 Task: Create in the project AgileJet and in the Backlog issue 'Develop a new tool for automated testing of mobile application usability and user experience' a child issue 'Big data model interpretability and fairness testing and reporting', and assign it to team member softage.4@softage.net. Create in the project AgileJet and in the Backlog issue 'Upgrade the database indexing strategy of a web application to improve data retrieval and query performance' a child issue 'Kubernetes cluster workload balancing and optimization', and assign it to team member softage.1@softage.net
Action: Mouse moved to (193, 65)
Screenshot: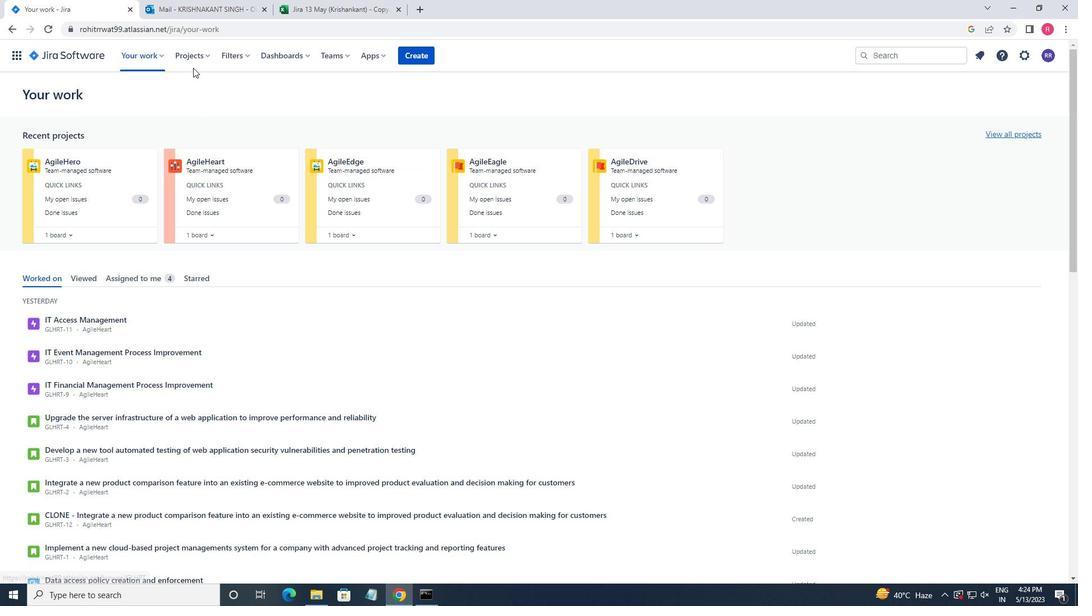 
Action: Mouse pressed left at (193, 65)
Screenshot: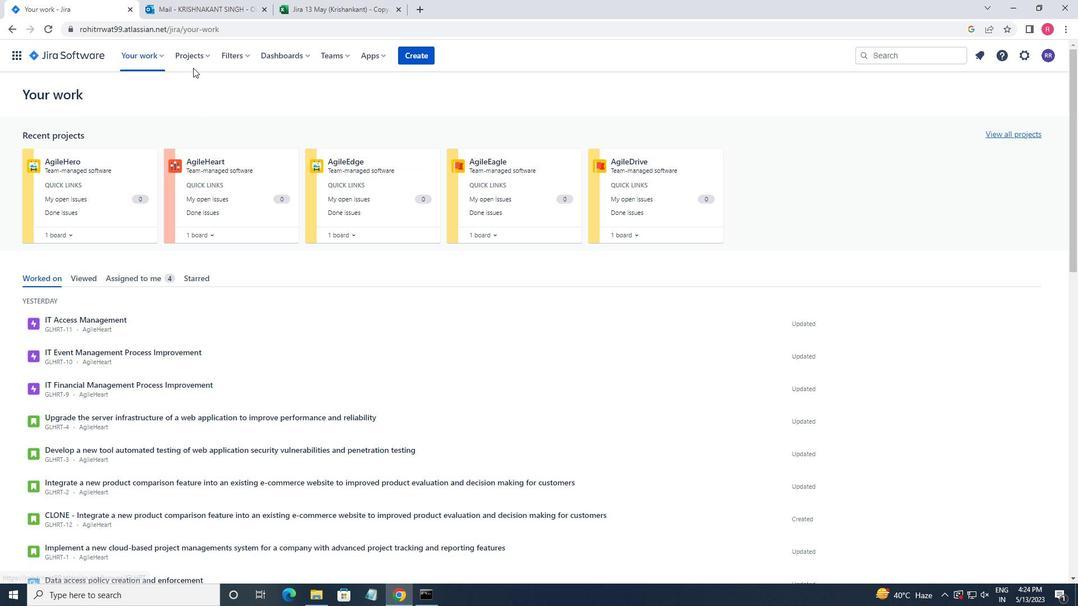 
Action: Mouse moved to (193, 62)
Screenshot: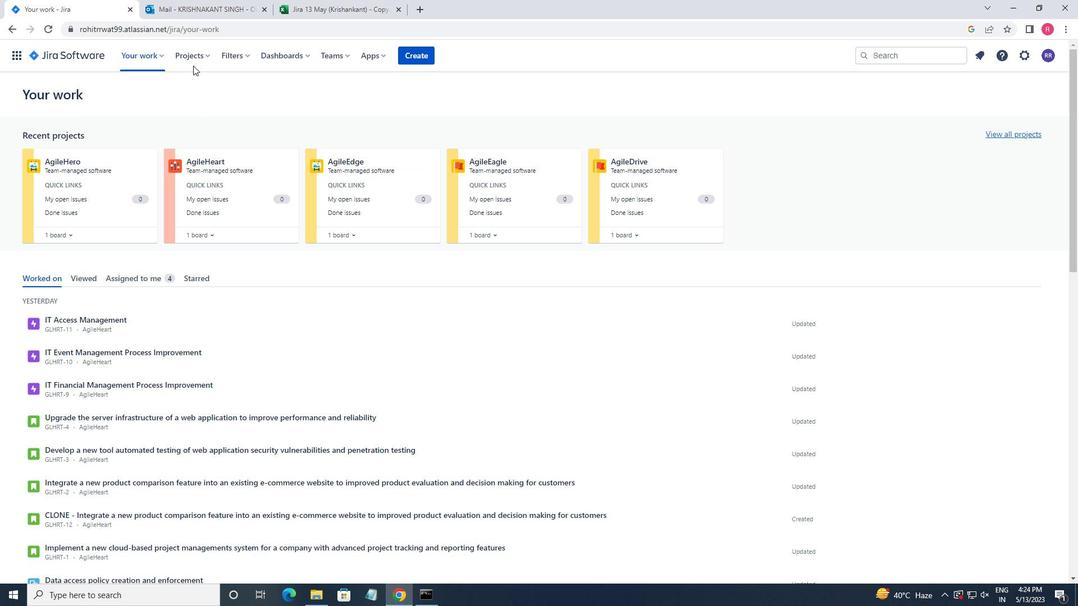 
Action: Mouse pressed left at (193, 62)
Screenshot: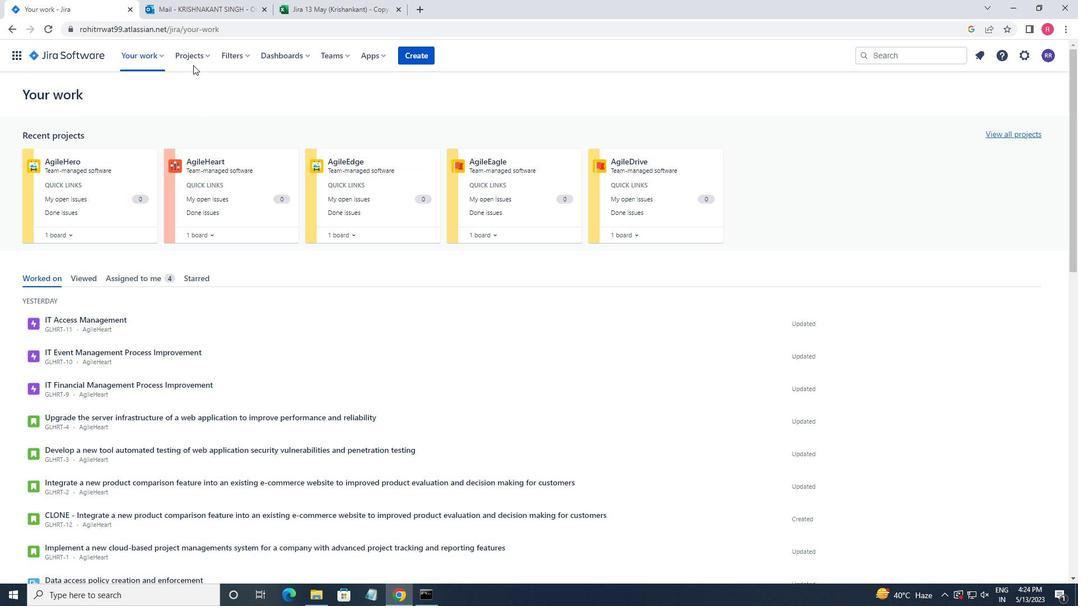 
Action: Mouse moved to (222, 95)
Screenshot: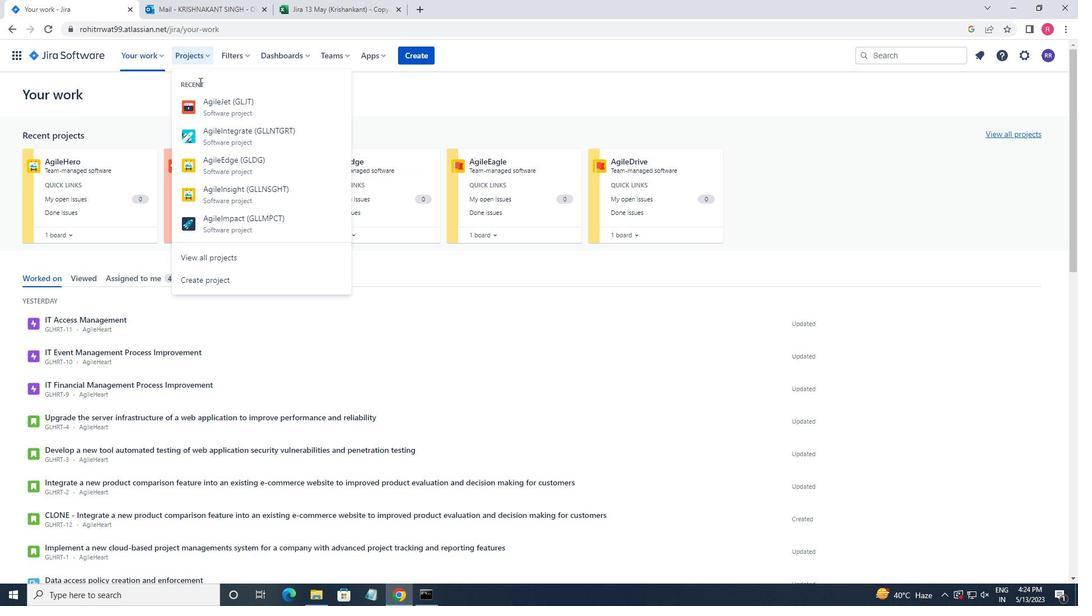 
Action: Mouse pressed left at (222, 95)
Screenshot: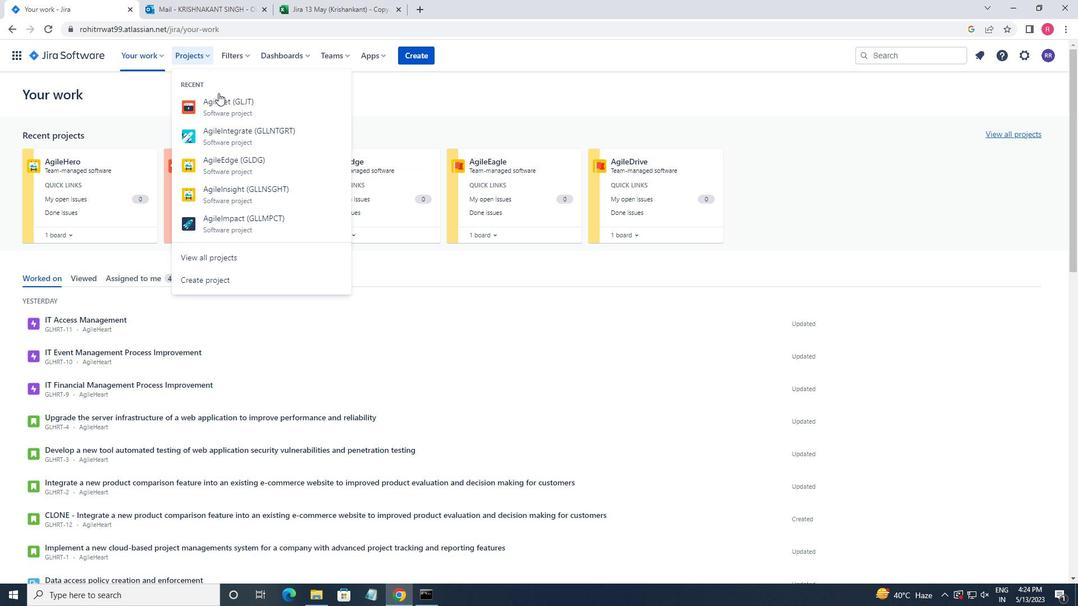 
Action: Mouse moved to (50, 171)
Screenshot: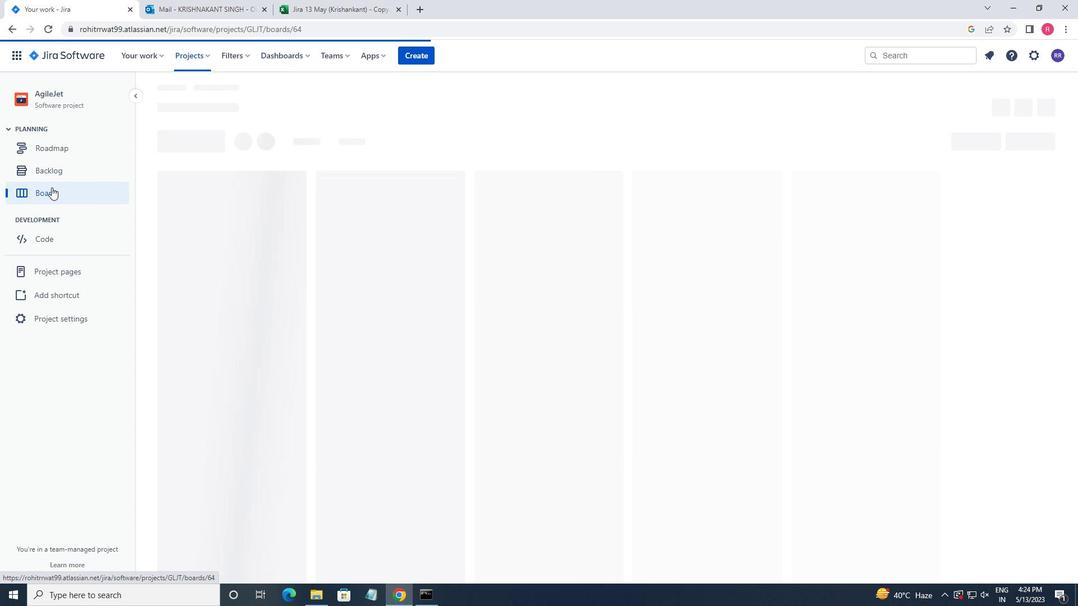 
Action: Mouse pressed left at (50, 171)
Screenshot: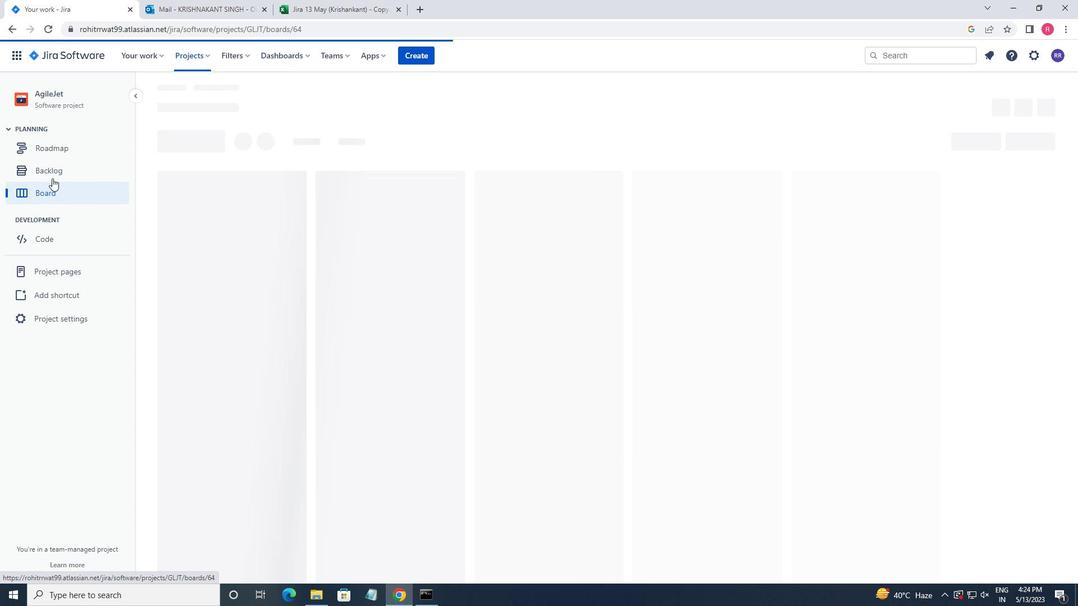 
Action: Mouse moved to (504, 419)
Screenshot: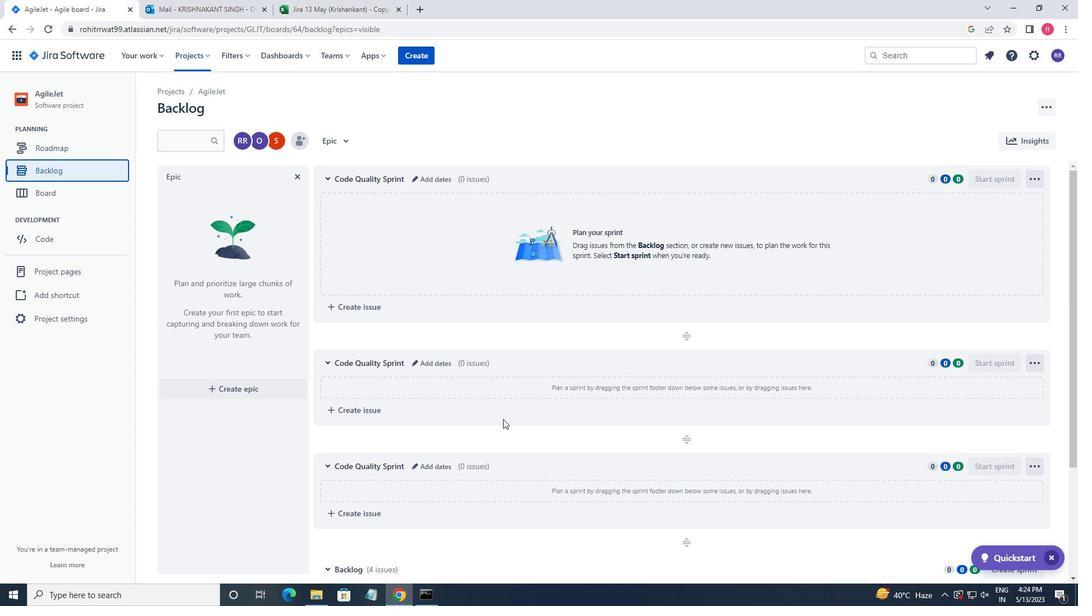
Action: Mouse scrolled (504, 419) with delta (0, 0)
Screenshot: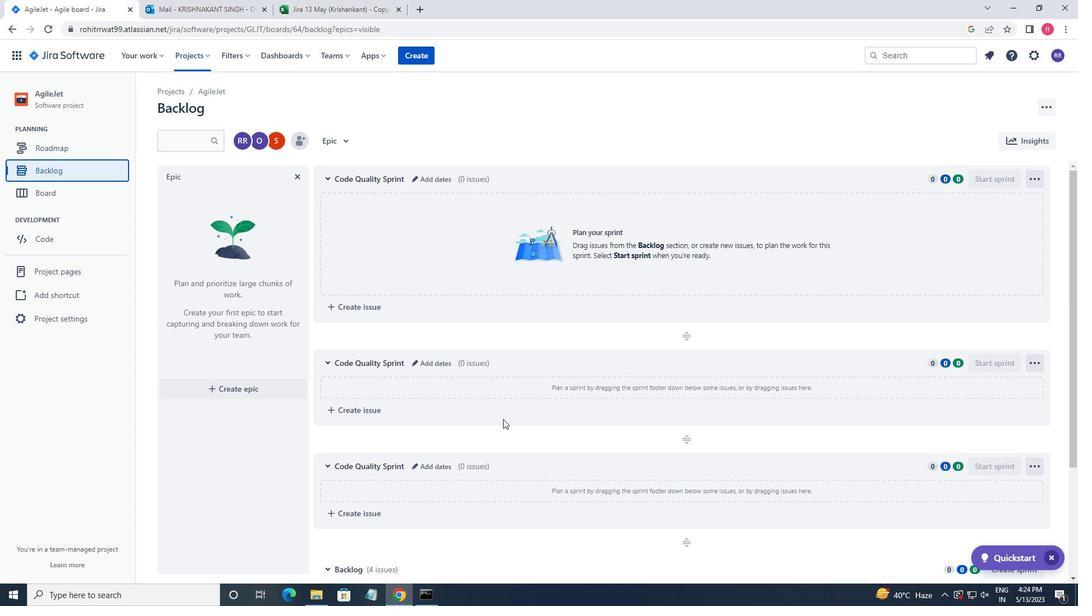 
Action: Mouse moved to (504, 419)
Screenshot: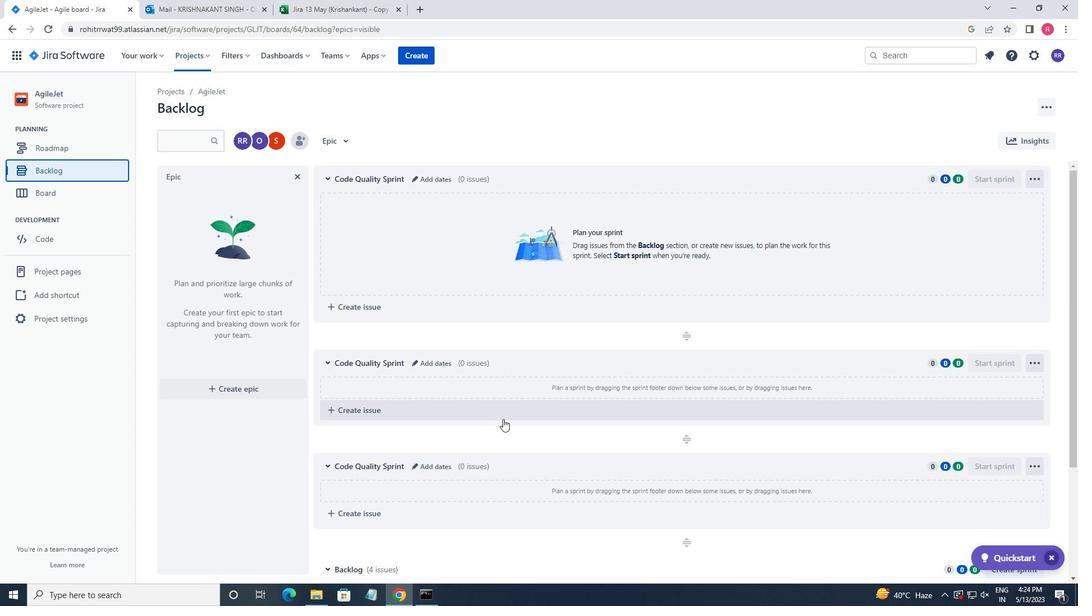 
Action: Mouse scrolled (504, 418) with delta (0, 0)
Screenshot: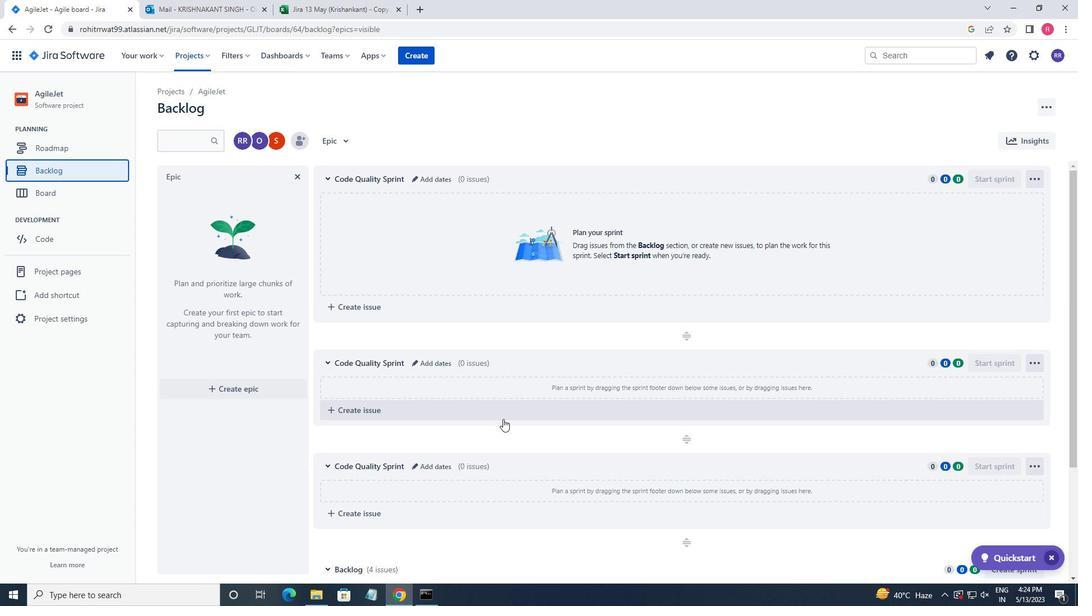 
Action: Mouse scrolled (504, 418) with delta (0, 0)
Screenshot: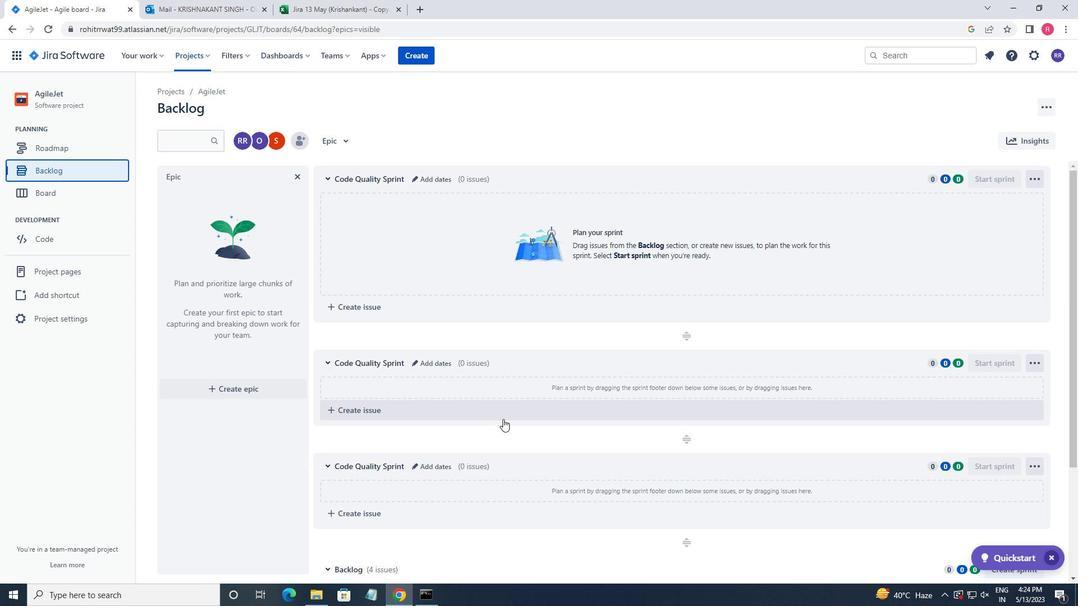 
Action: Mouse moved to (504, 419)
Screenshot: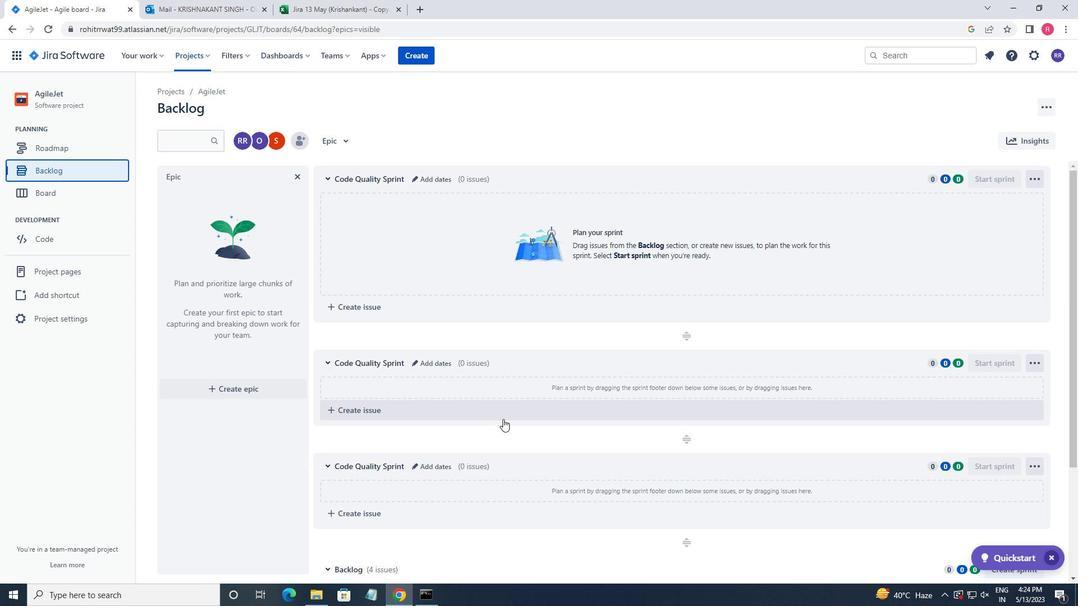 
Action: Mouse scrolled (504, 418) with delta (0, 0)
Screenshot: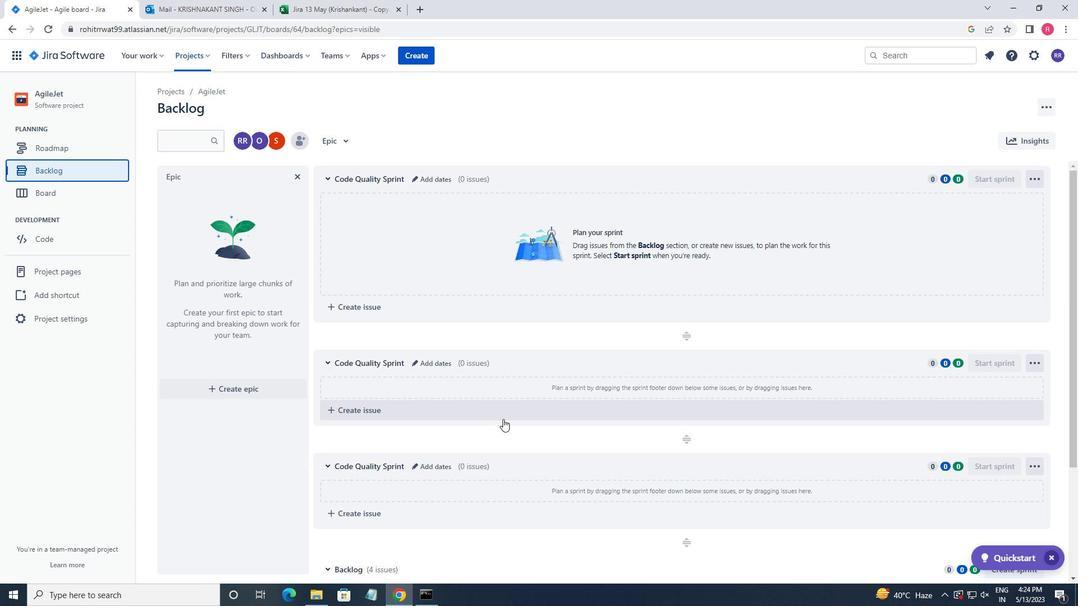 
Action: Mouse scrolled (504, 418) with delta (0, 0)
Screenshot: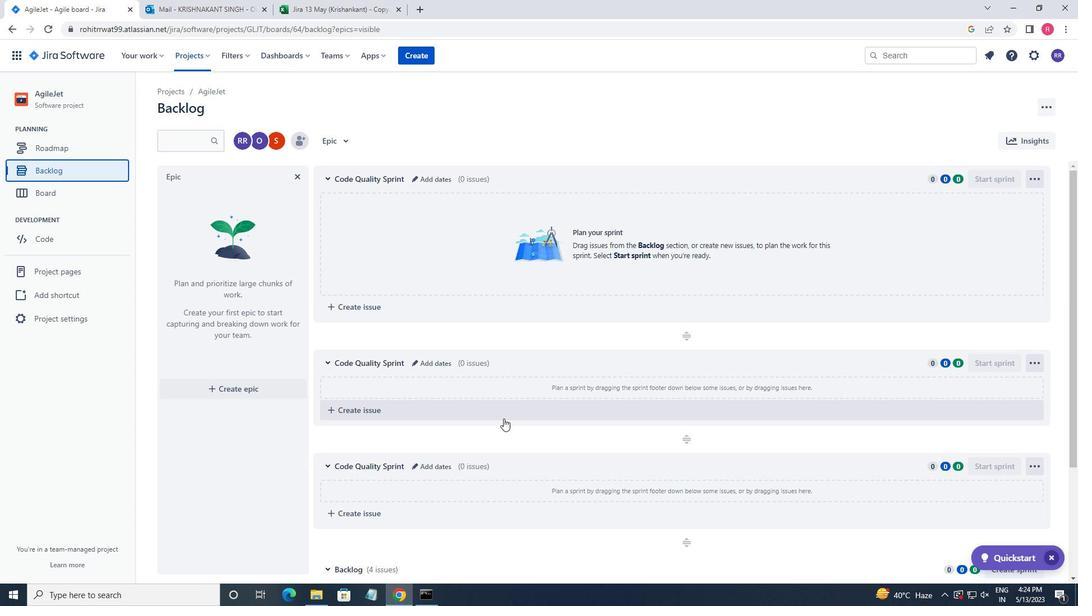 
Action: Mouse scrolled (504, 418) with delta (0, 0)
Screenshot: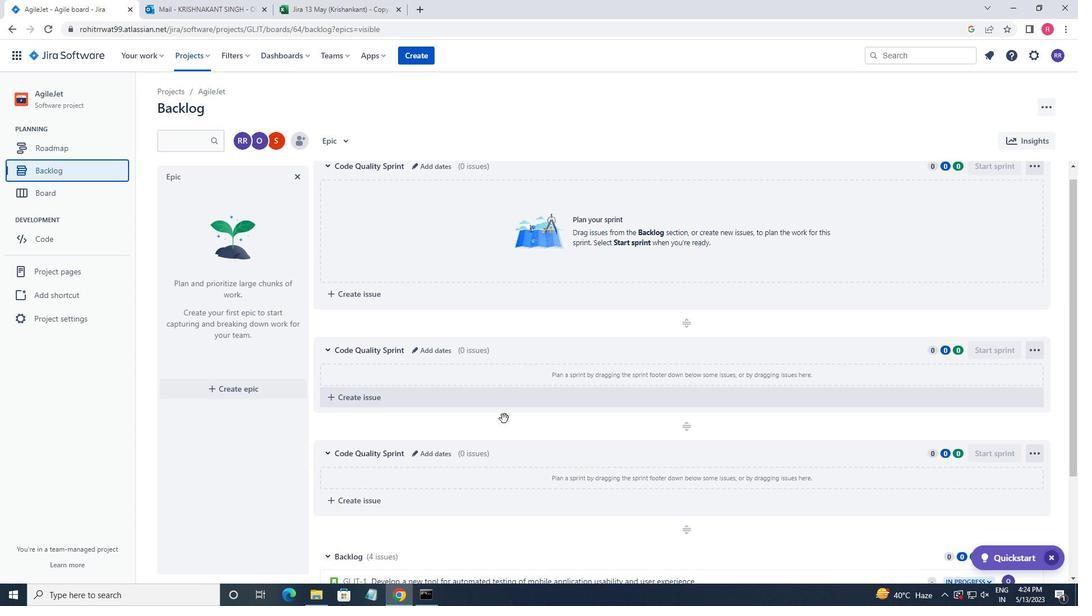 
Action: Mouse moved to (869, 436)
Screenshot: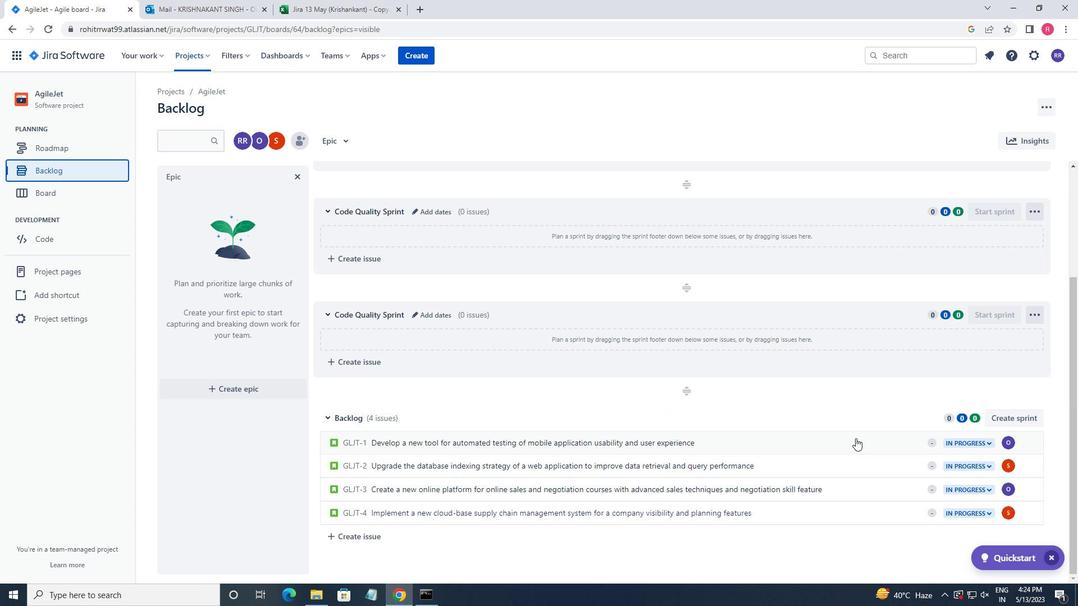 
Action: Mouse pressed left at (869, 436)
Screenshot: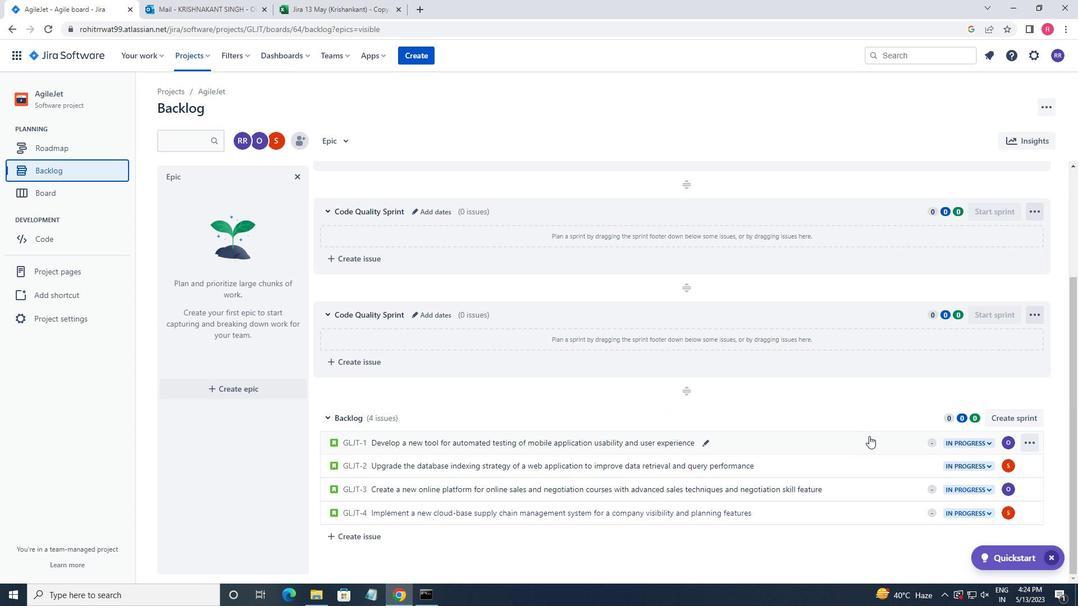 
Action: Mouse moved to (884, 264)
Screenshot: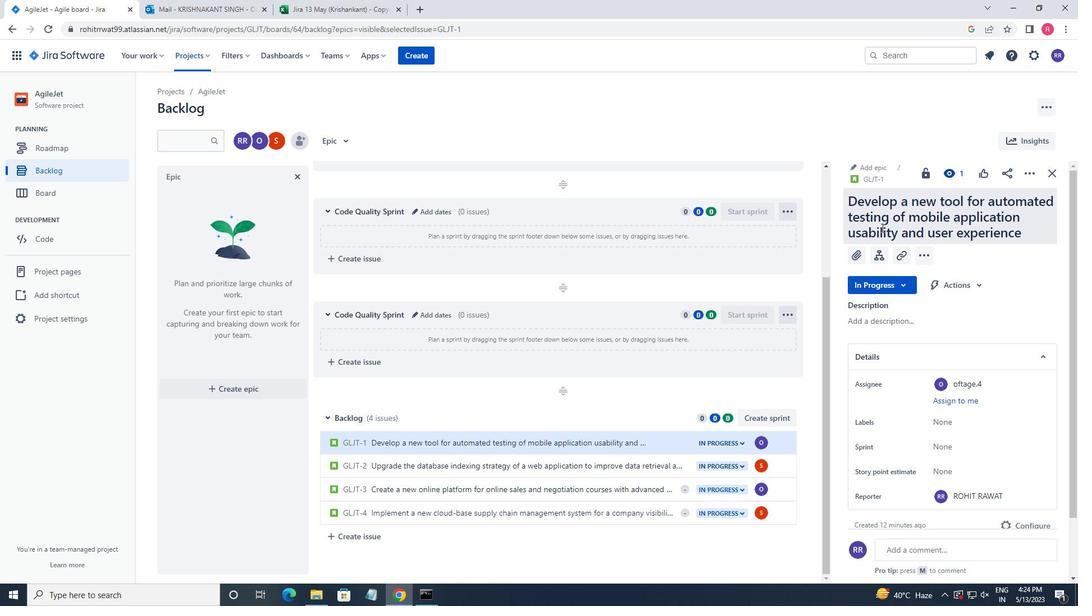 
Action: Mouse pressed left at (884, 264)
Screenshot: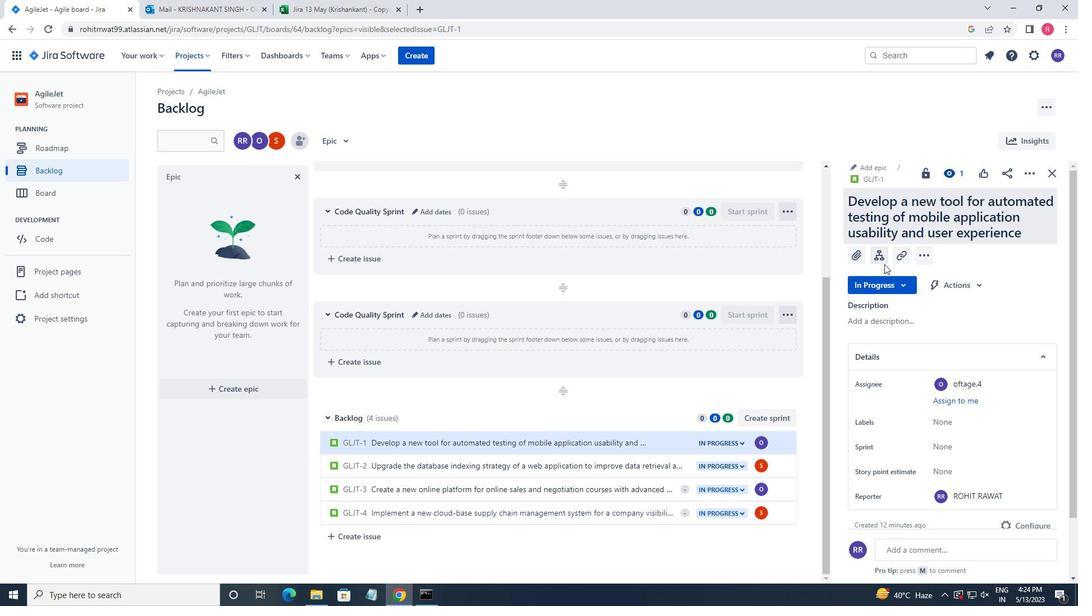 
Action: Mouse moved to (882, 253)
Screenshot: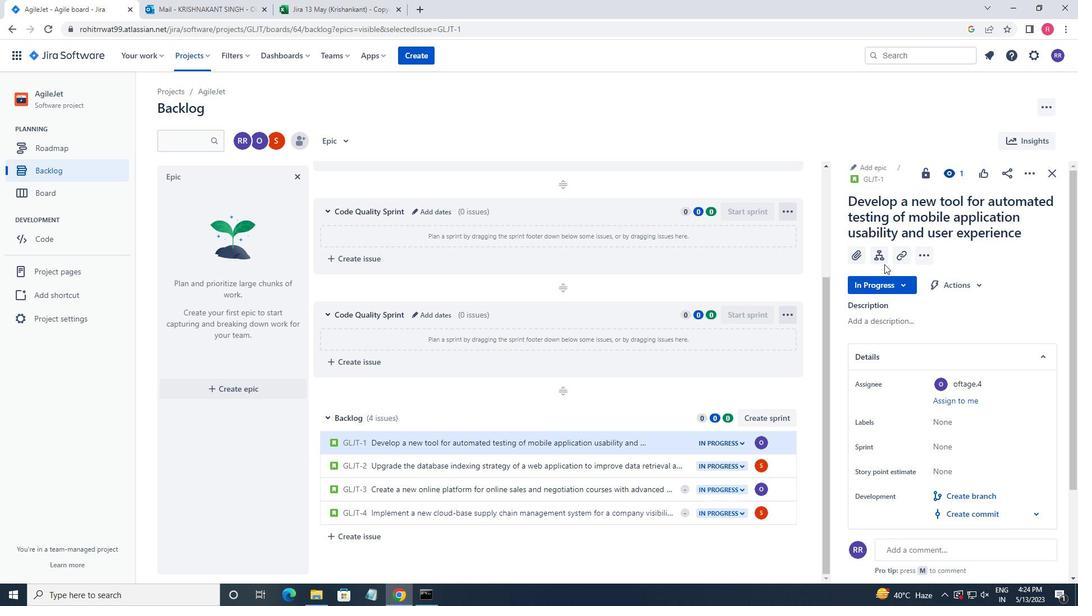 
Action: Mouse pressed left at (882, 253)
Screenshot: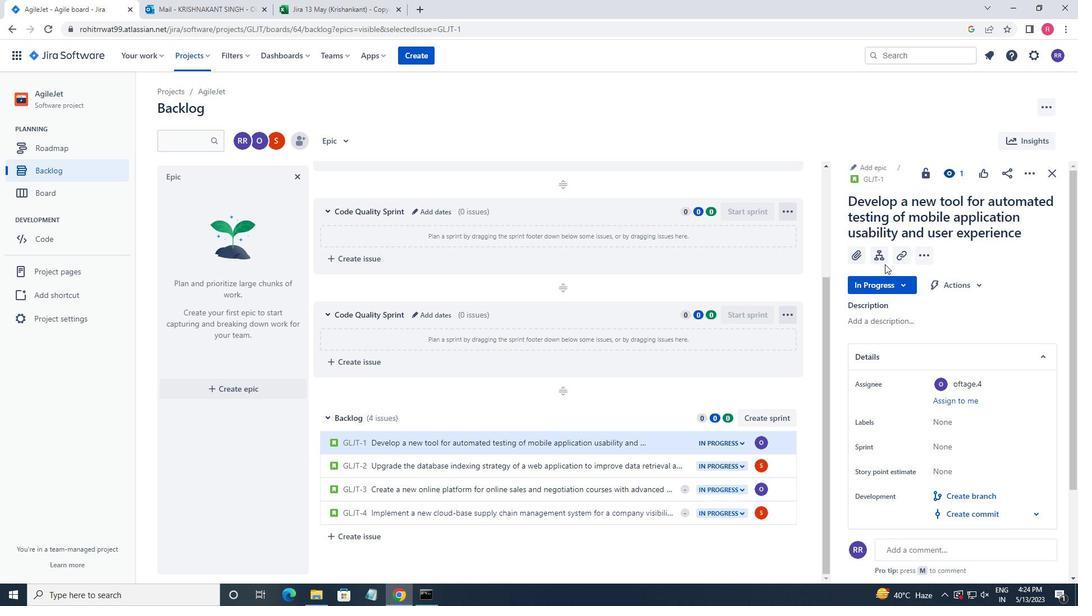 
Action: Key pressed <Key.shift>BIG<Key.space>DATA<Key.space>MODEL<Key.space>INTERPRETABILITY<Key.space>AND<Key.space>FAIRNESS<Key.space>TESTINGAND<Key.space>REPORTING<Key.left><Key.left><Key.left><Key.left><Key.left><Key.left><Key.left><Key.left><Key.left><Key.left><Key.left><Key.left><Key.left><Key.left><Key.left><Key.left><Key.left><Key.left><Key.right><Key.right><Key.right><Key.right><Key.right><Key.space><Key.enter>
Screenshot: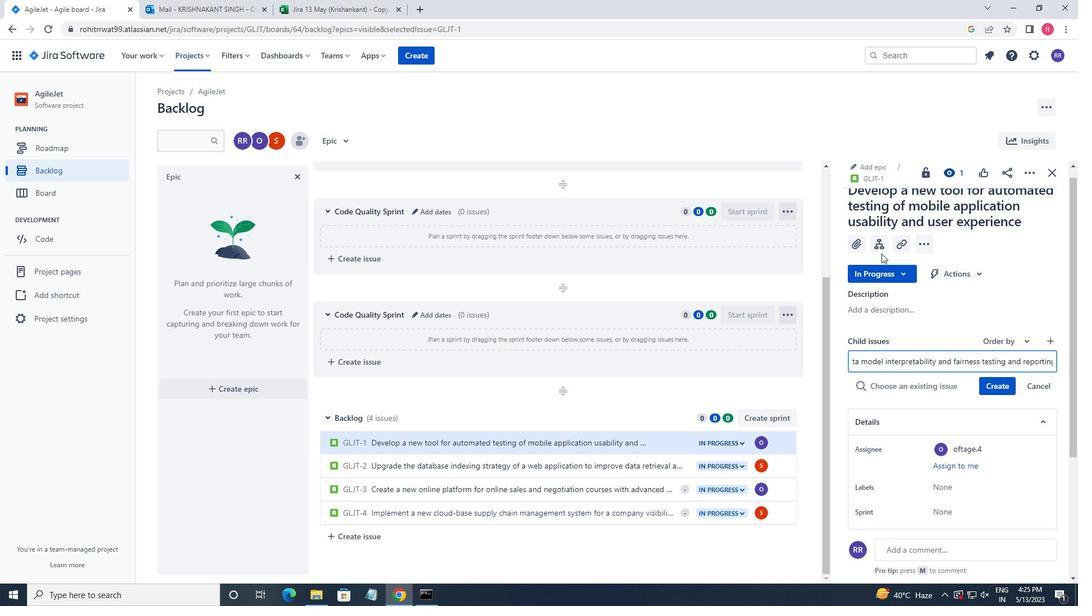 
Action: Mouse moved to (1006, 365)
Screenshot: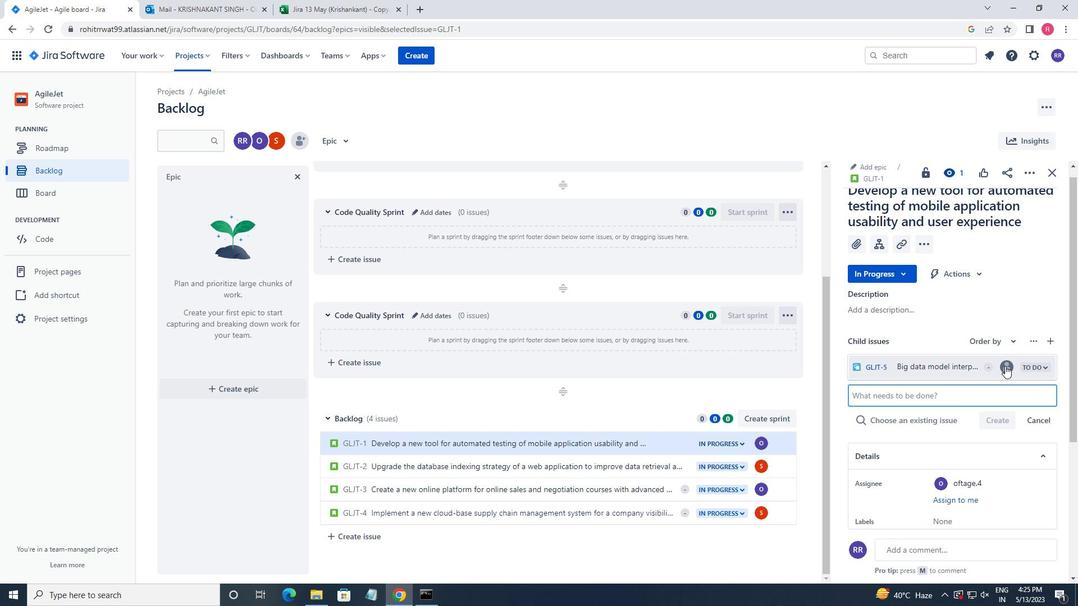 
Action: Mouse pressed left at (1006, 365)
Screenshot: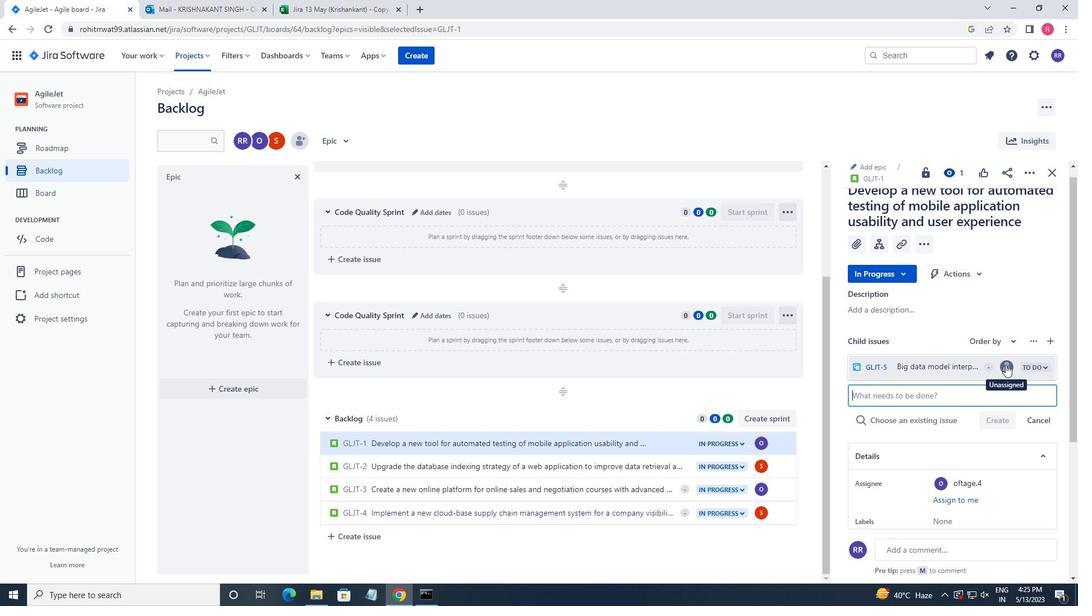 
Action: Key pressed SOFTAGE.4<Key.shift>@
Screenshot: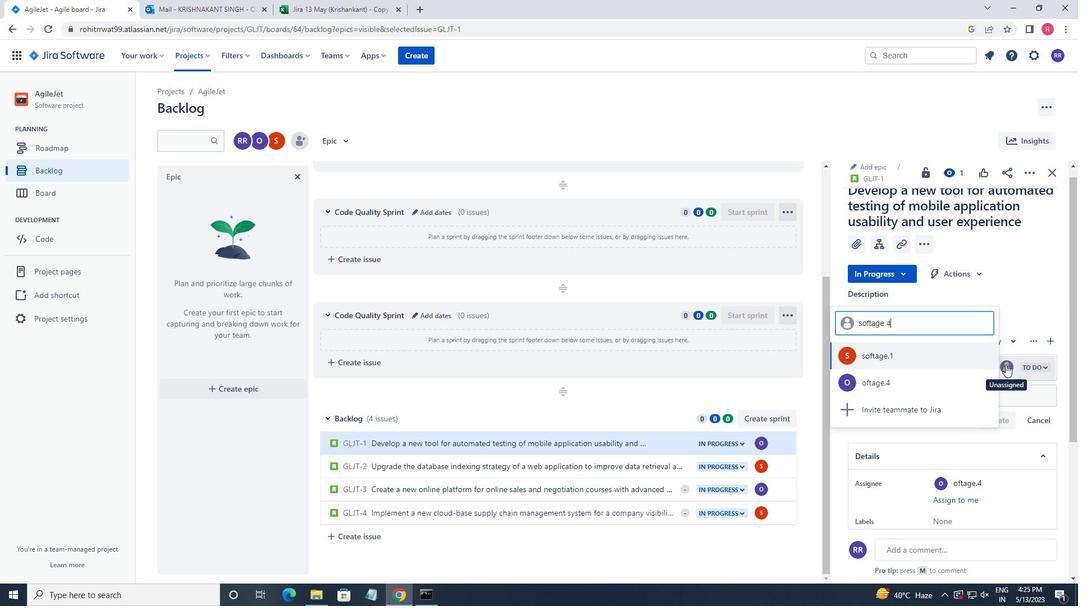 
Action: Mouse moved to (920, 377)
Screenshot: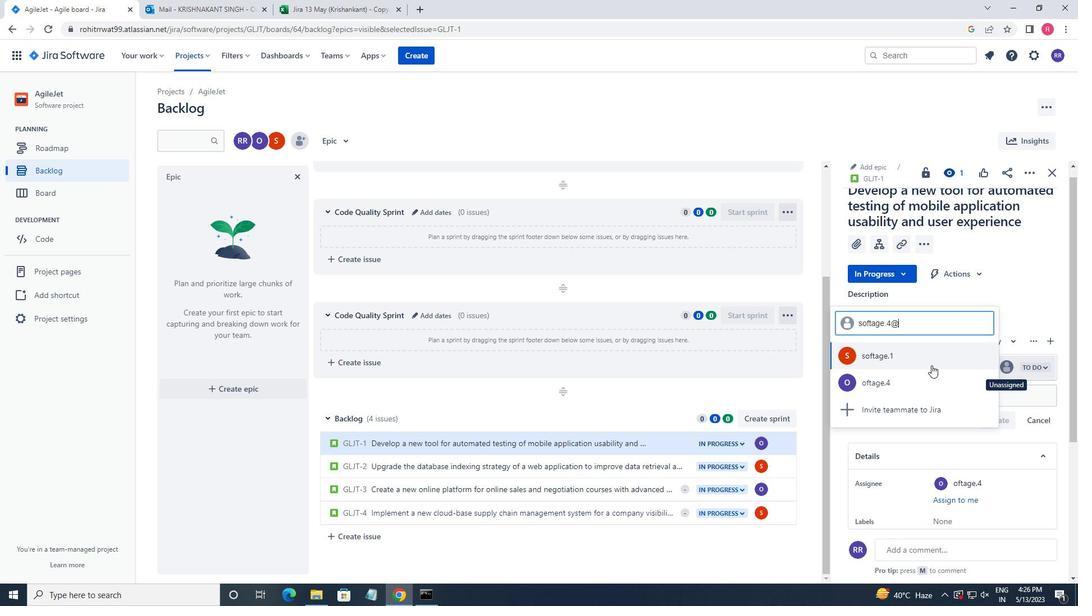 
Action: Key pressed SOFTAGE.NET
Screenshot: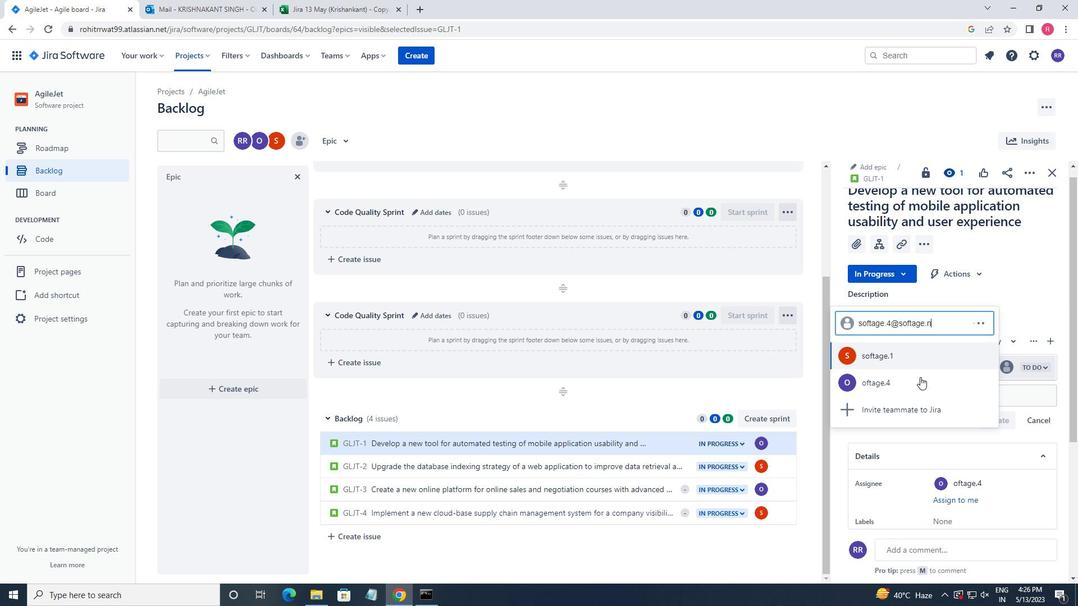 
Action: Mouse moved to (948, 356)
Screenshot: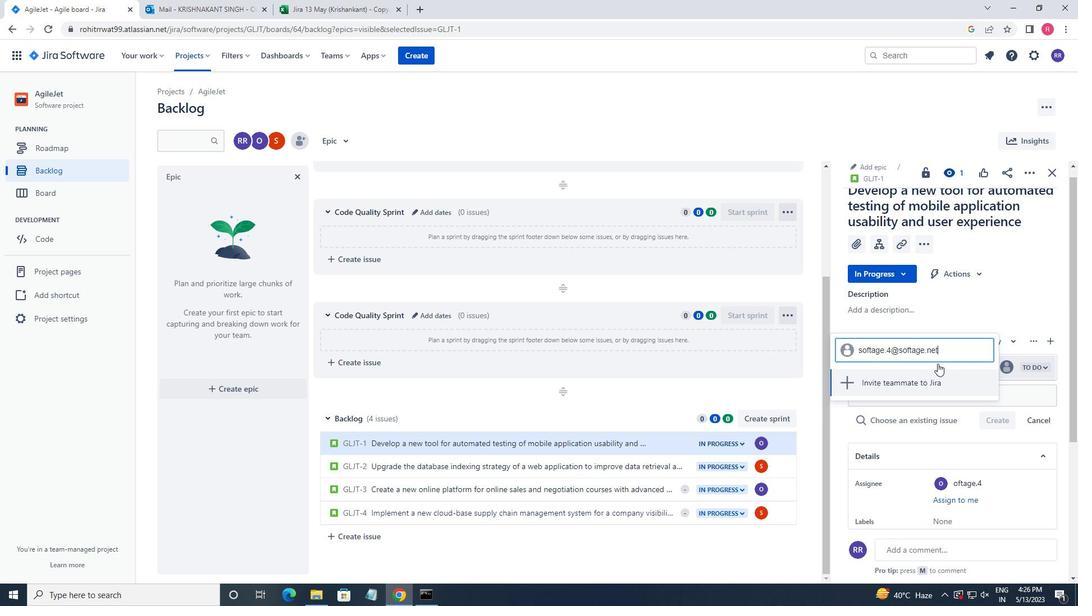 
Action: Key pressed <Key.backspace><Key.backspace><Key.backspace><Key.backspace><Key.backspace><Key.backspace><Key.backspace><Key.backspace><Key.backspace>
Screenshot: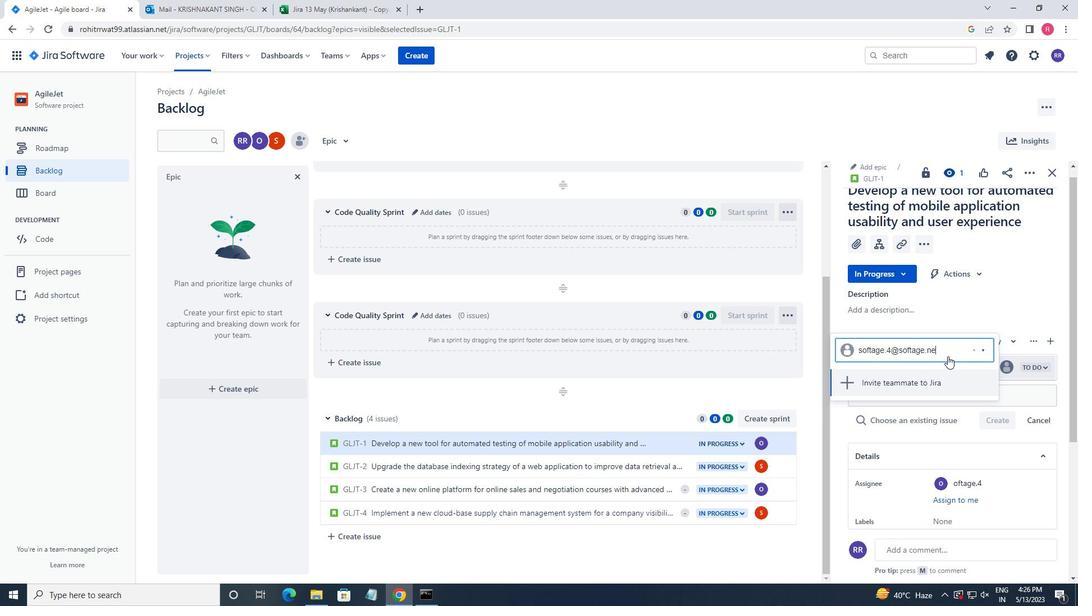 
Action: Mouse moved to (937, 378)
Screenshot: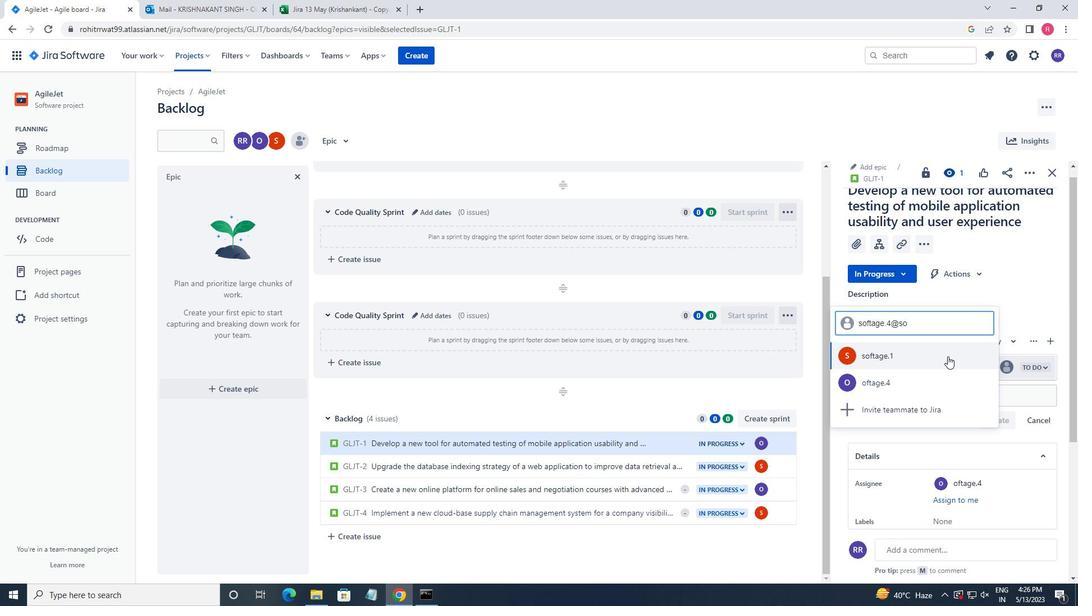 
Action: Mouse pressed left at (937, 378)
Screenshot: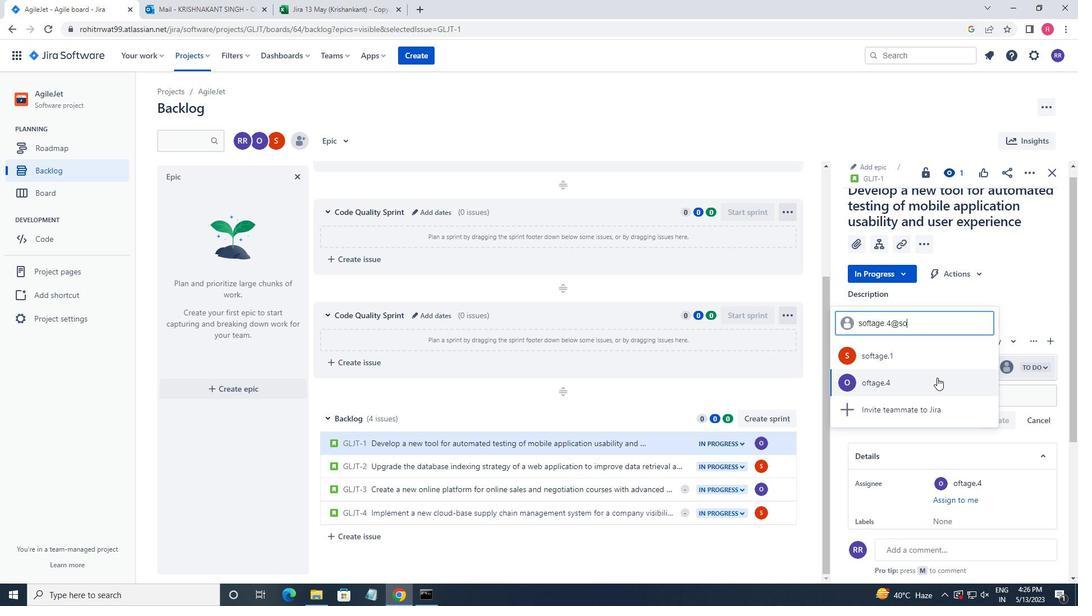 
Action: Mouse moved to (648, 473)
Screenshot: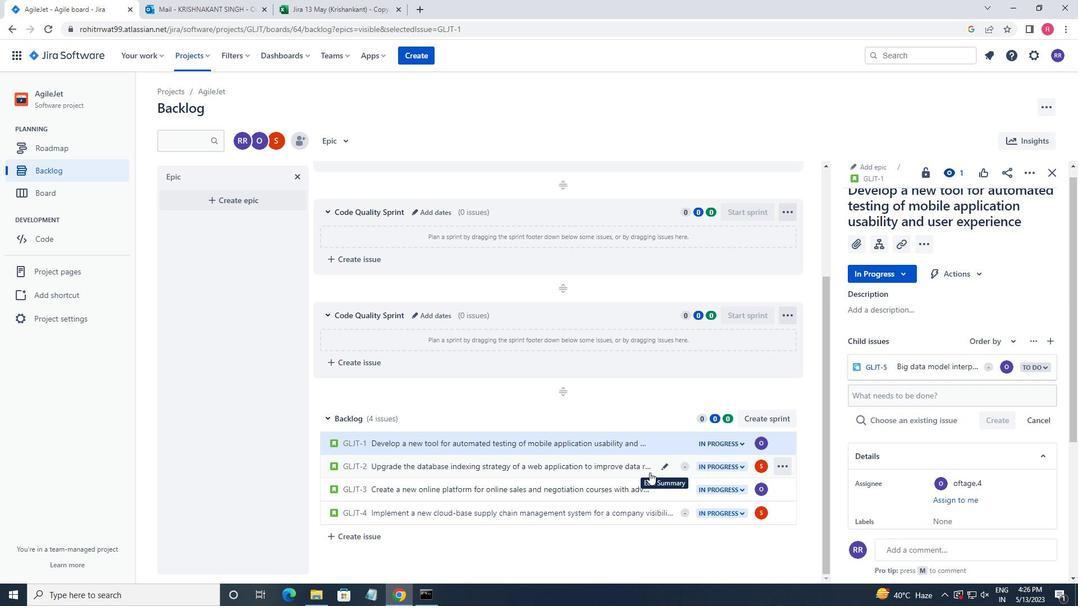 
Action: Mouse pressed left at (648, 473)
Screenshot: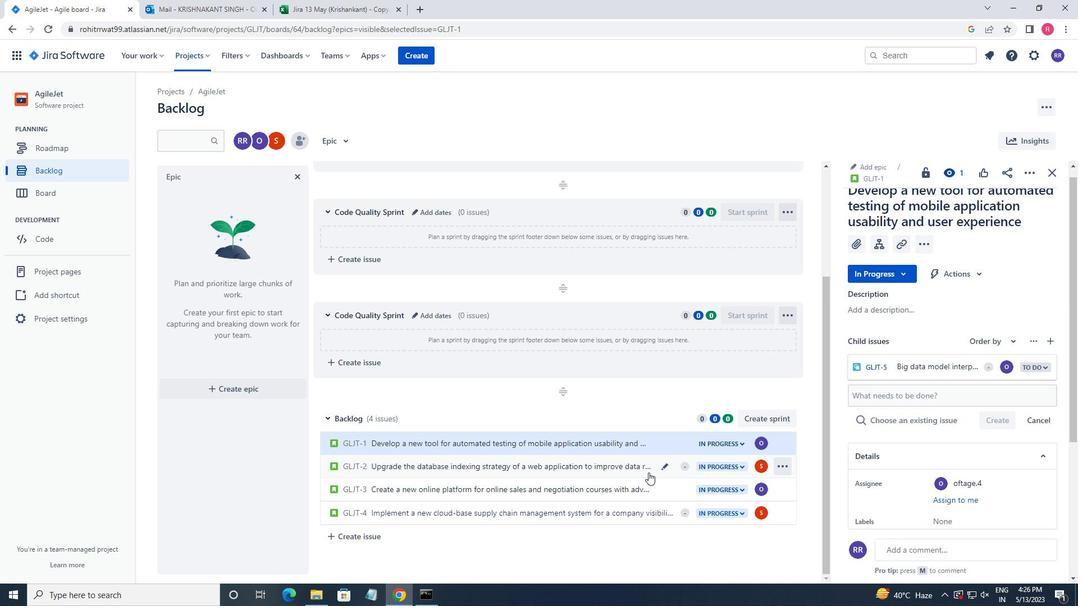 
Action: Mouse moved to (880, 270)
Screenshot: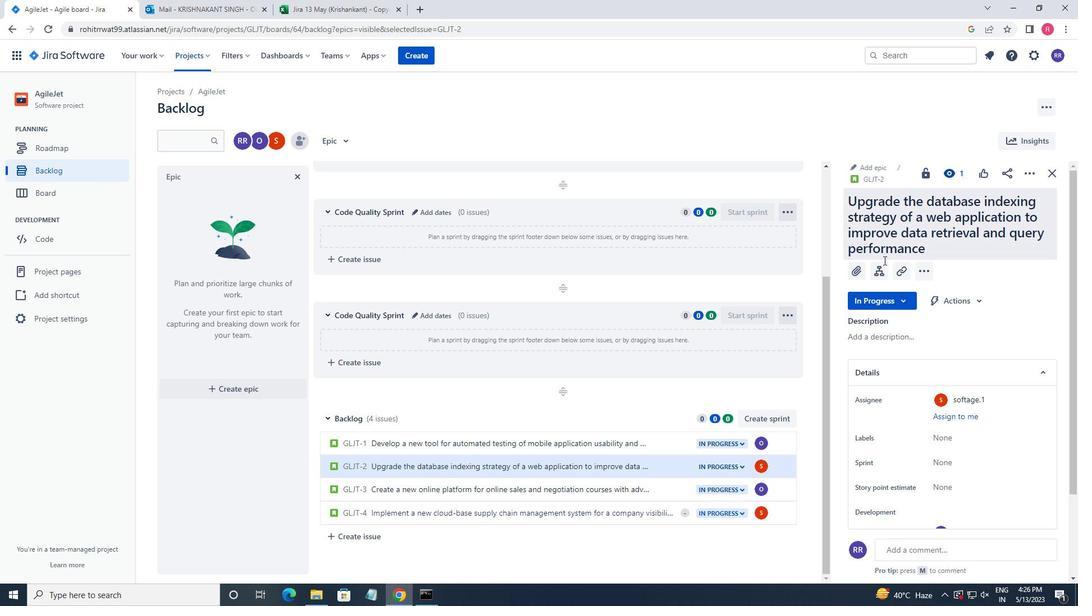 
Action: Mouse pressed left at (880, 270)
Screenshot: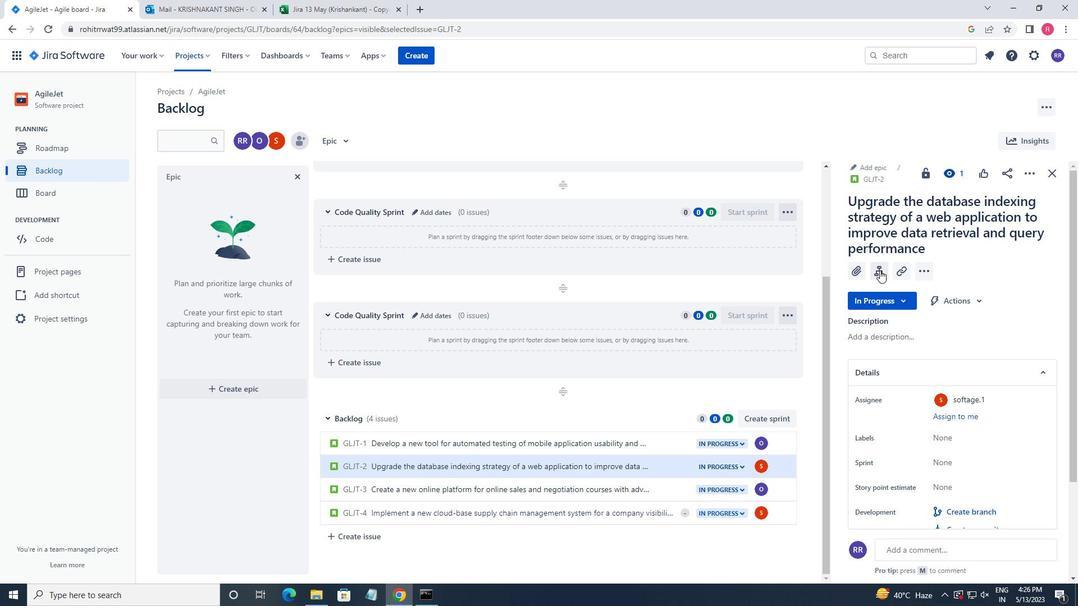 
Action: Mouse moved to (995, 436)
Screenshot: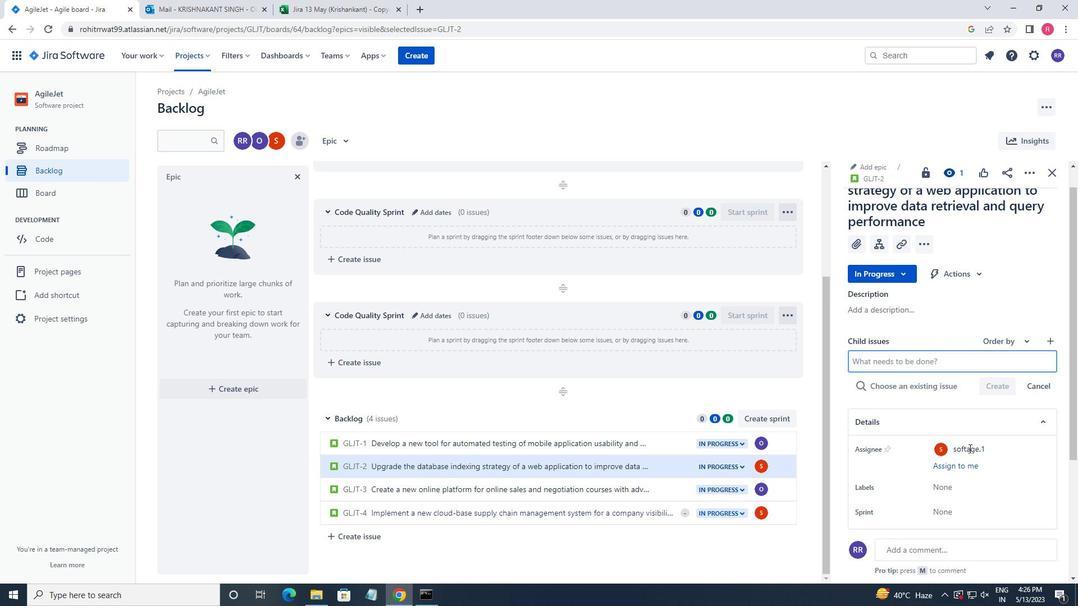 
Action: Key pressed <Key.shift_r>KUBERNETES<Key.space>CLUSTER<Key.space><Key.space>WORKLOAD<Key.space>BLANCING<Key.space><Key.left><Key.left><Key.left><Key.left><Key.left><Key.left><Key.left><Key.left>A<Key.right><Key.right><Key.right><Key.right><Key.right><Key.right><Key.right><Key.right><Key.right><Key.right><Key.right><Key.right><Key.right><Key.space>AND<Key.space>OPTIMIZATION
Screenshot: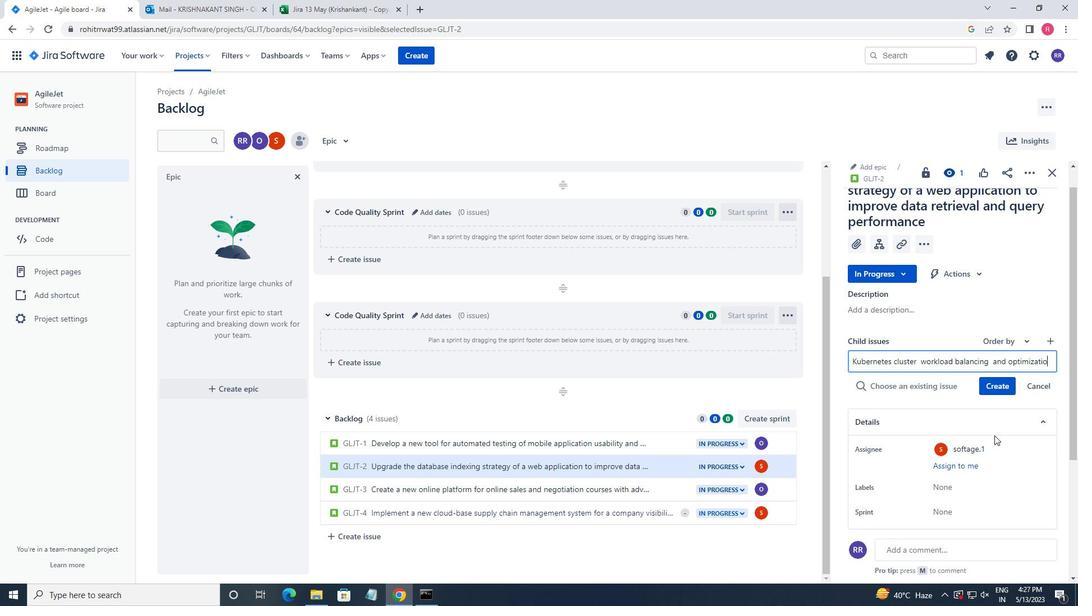
Action: Mouse moved to (991, 380)
Screenshot: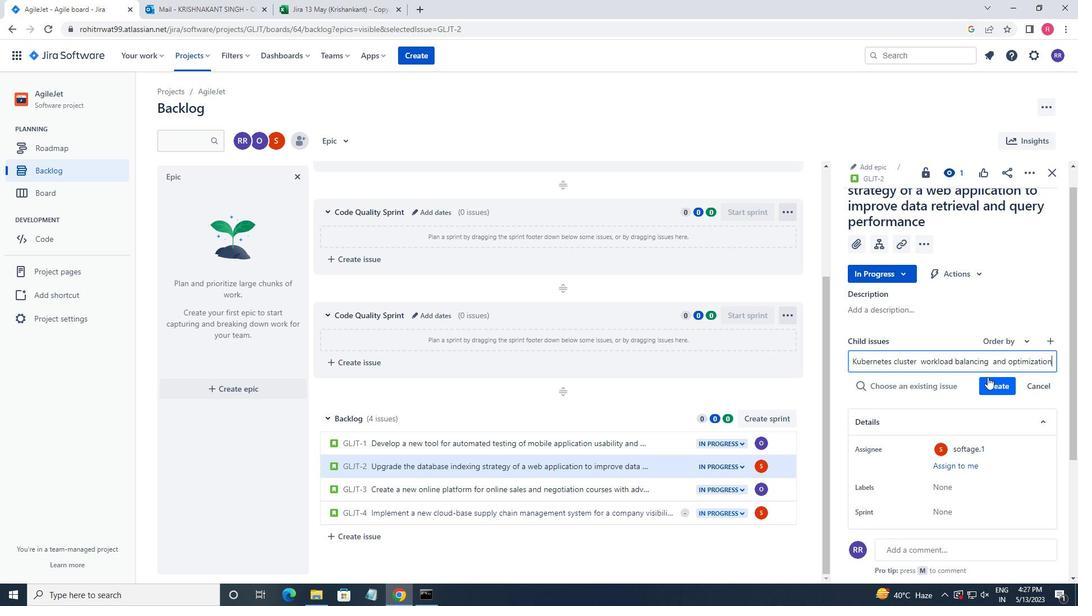 
Action: Mouse pressed left at (991, 380)
Screenshot: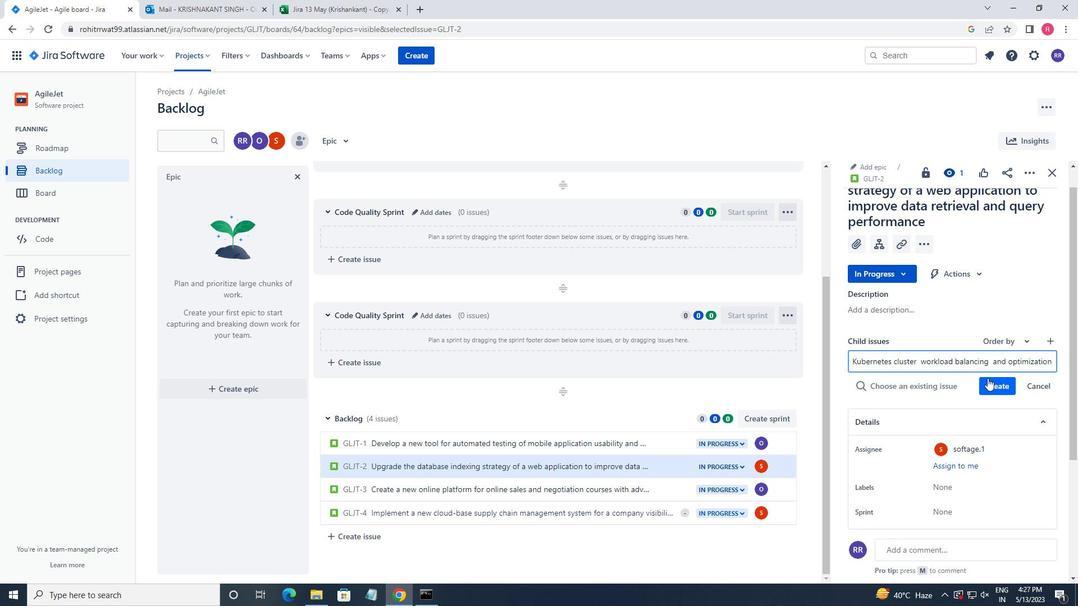 
Action: Mouse moved to (1005, 369)
Screenshot: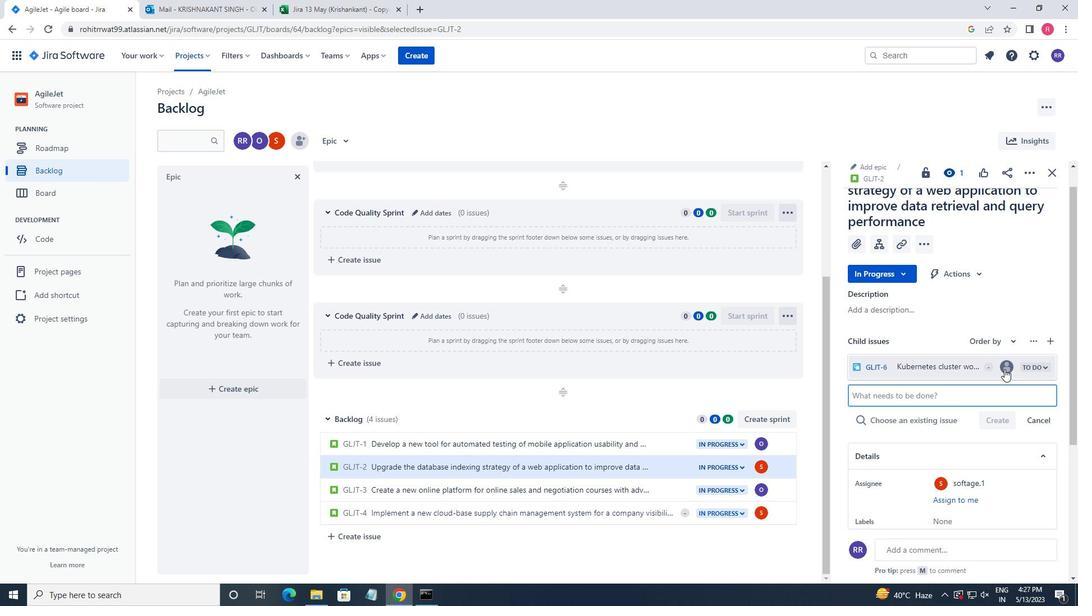 
Action: Mouse pressed left at (1005, 369)
Screenshot: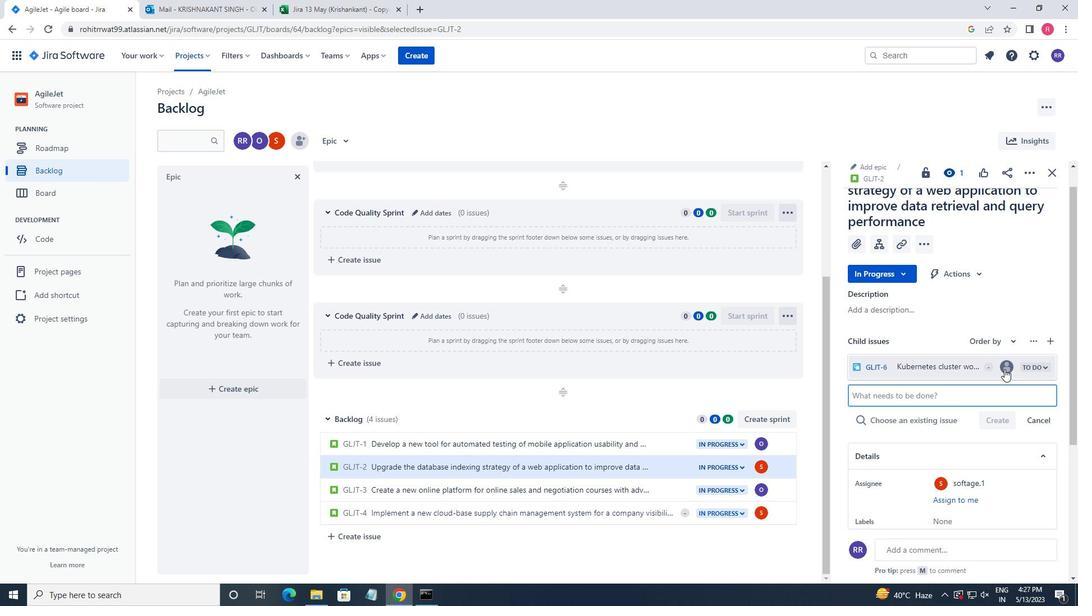 
Action: Mouse moved to (1006, 369)
Screenshot: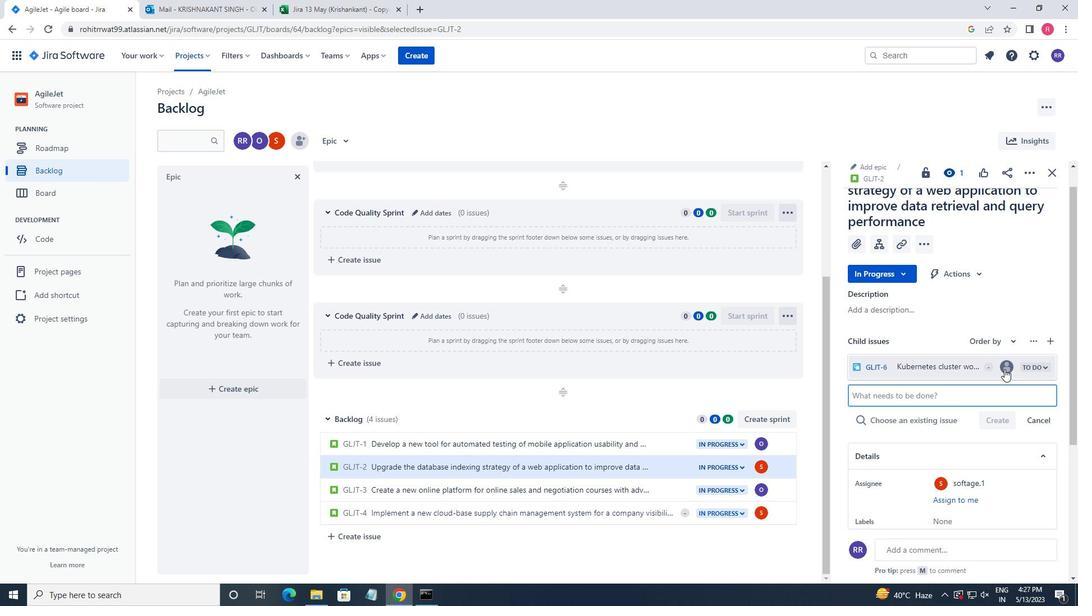
Action: Key pressed SOFTAGE.1
Screenshot: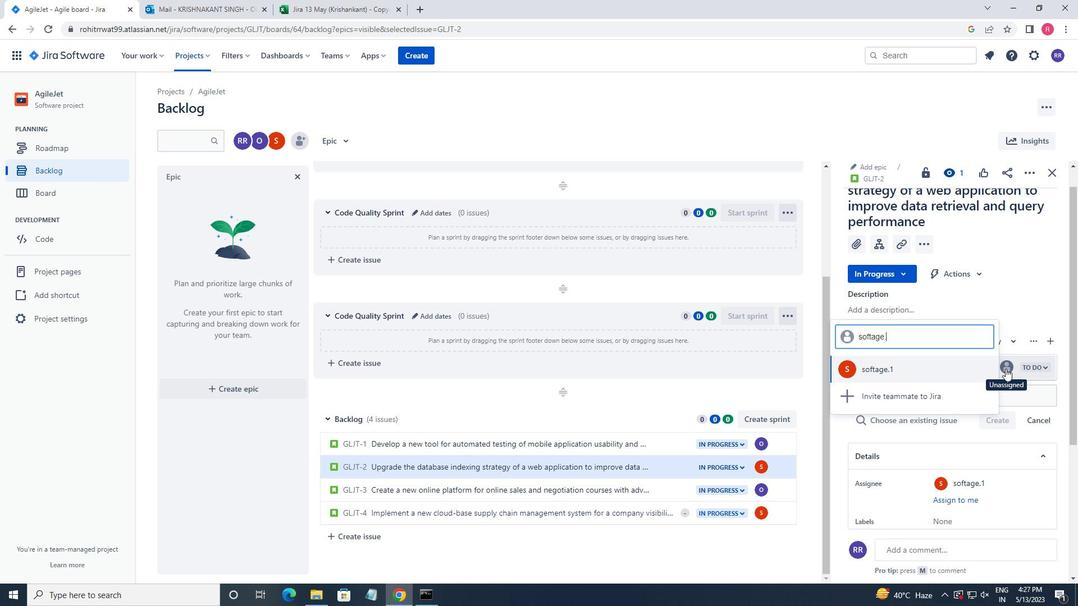 
Action: Mouse moved to (934, 369)
Screenshot: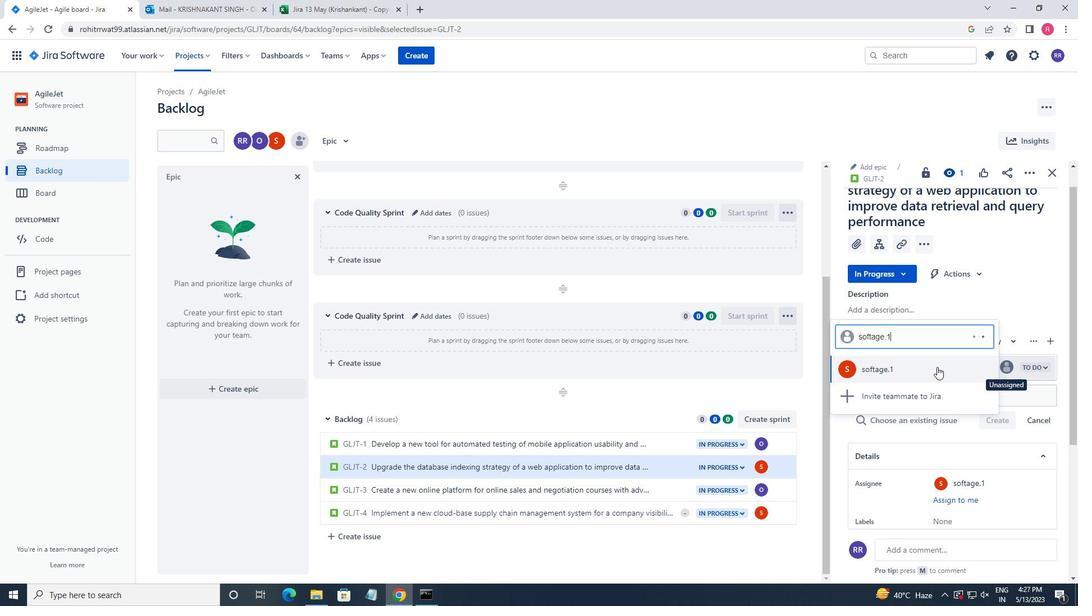 
Action: Mouse pressed left at (934, 369)
Screenshot: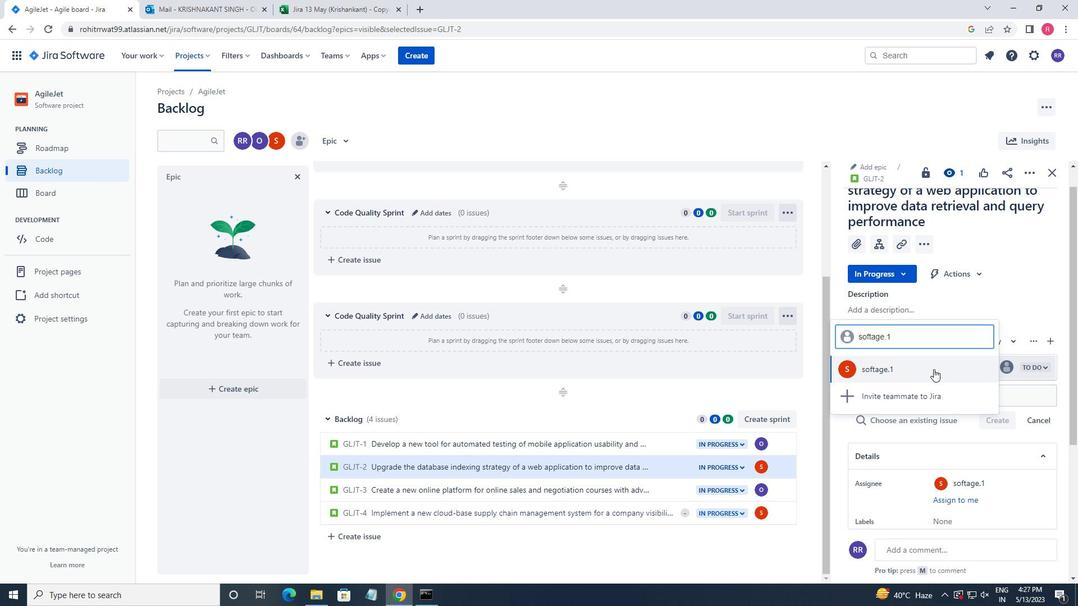 
